 Task: Add Mrm Msm 1000 Mg to the cart.
Action: Mouse moved to (300, 153)
Screenshot: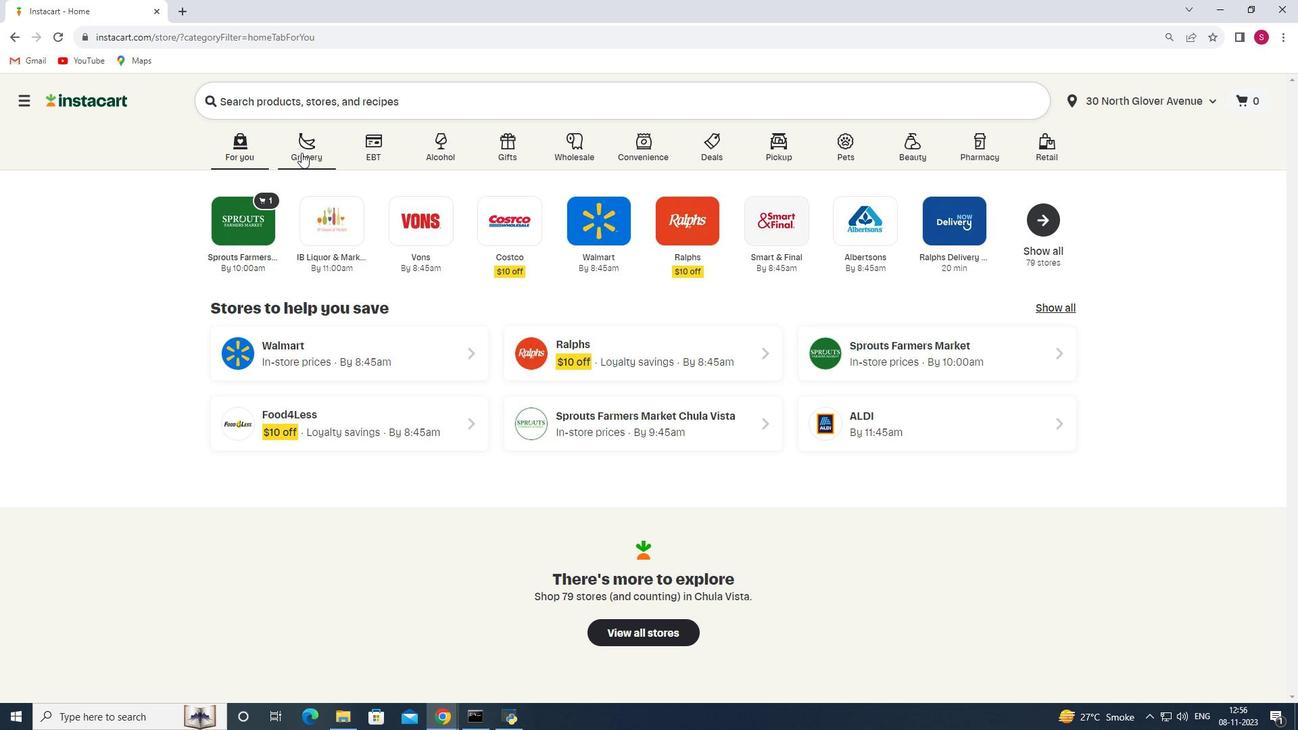 
Action: Mouse pressed left at (300, 153)
Screenshot: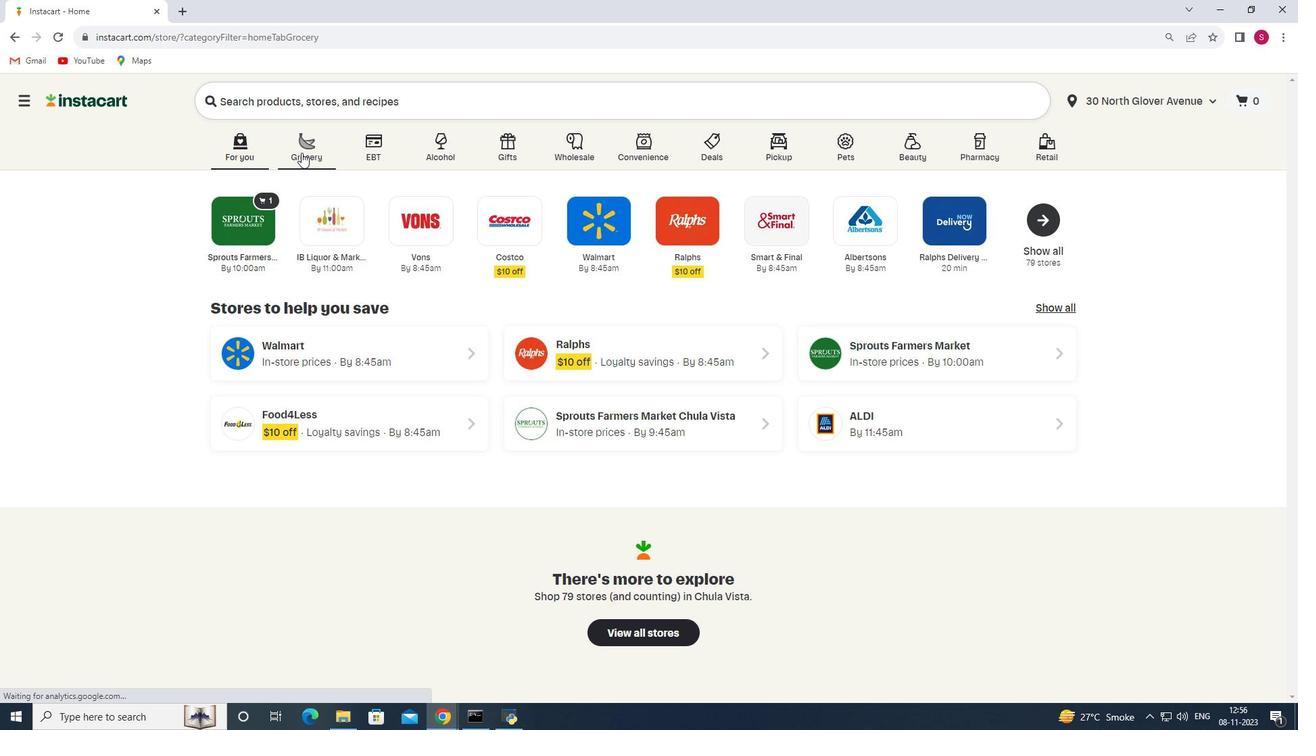 
Action: Mouse moved to (313, 400)
Screenshot: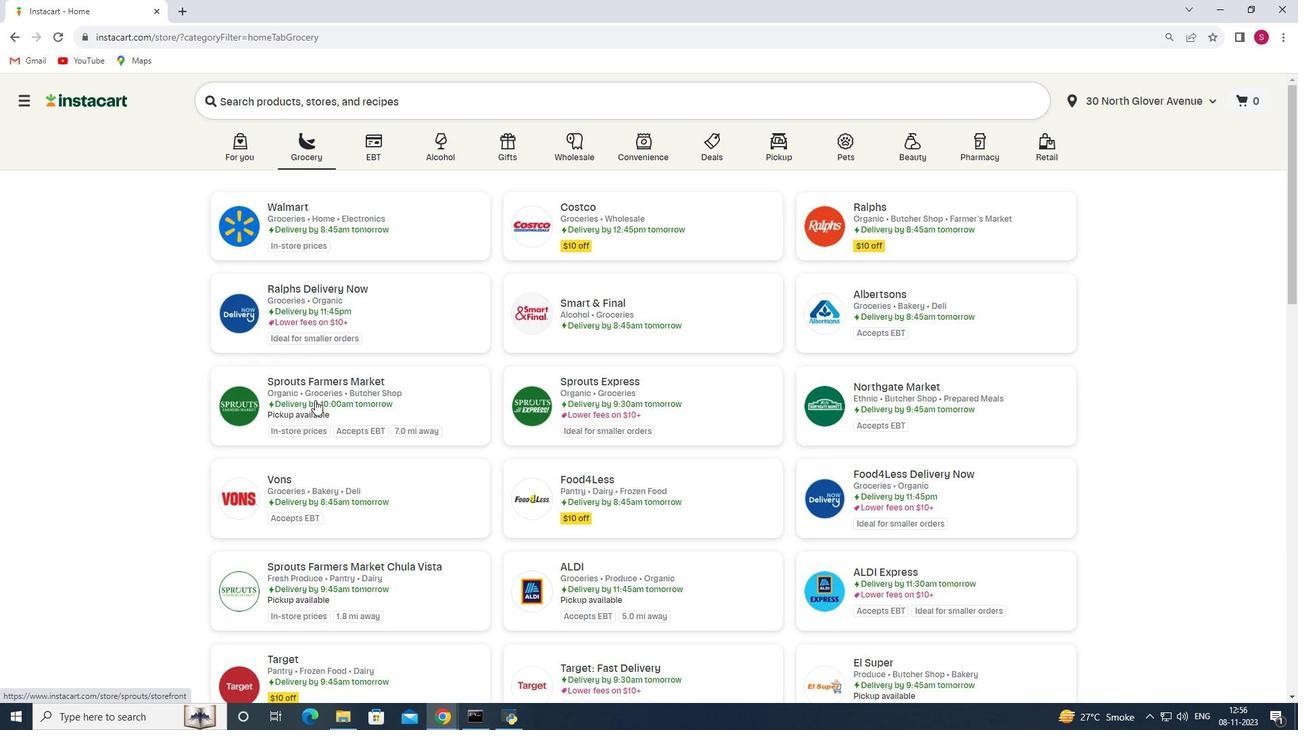 
Action: Mouse pressed left at (313, 400)
Screenshot: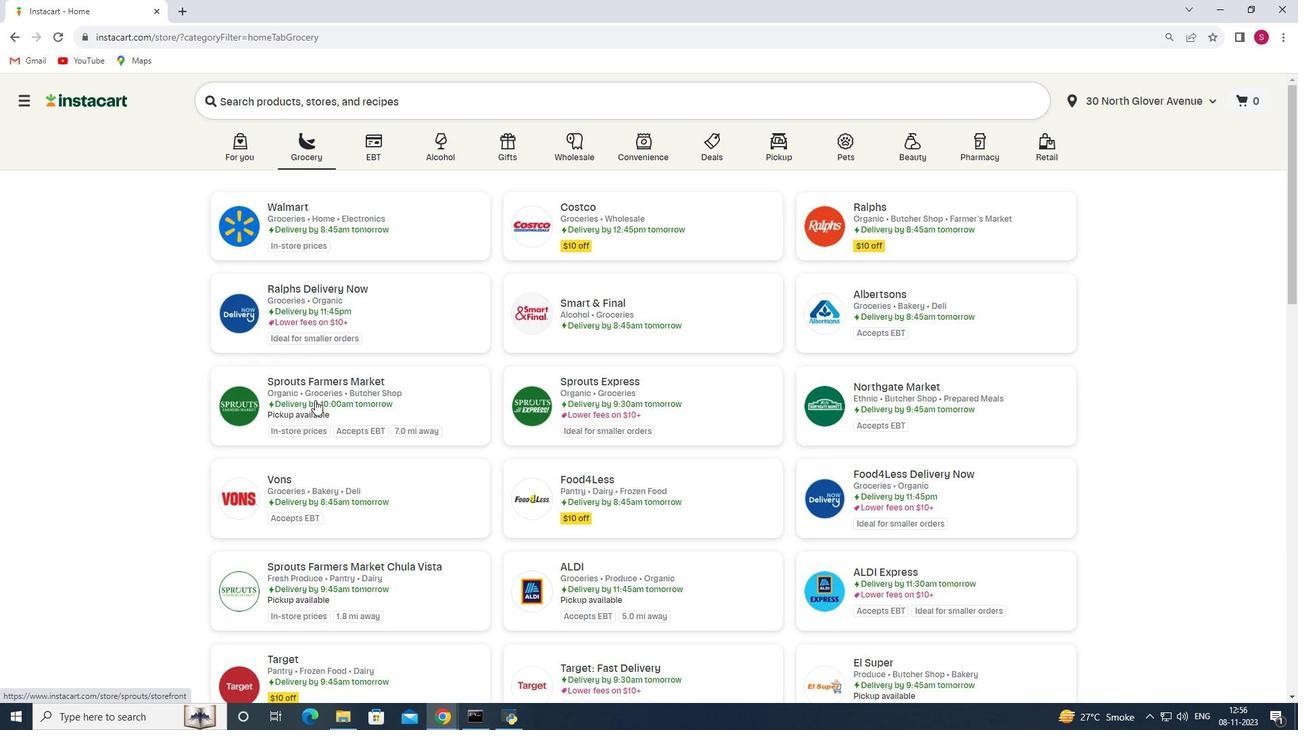 
Action: Mouse moved to (87, 413)
Screenshot: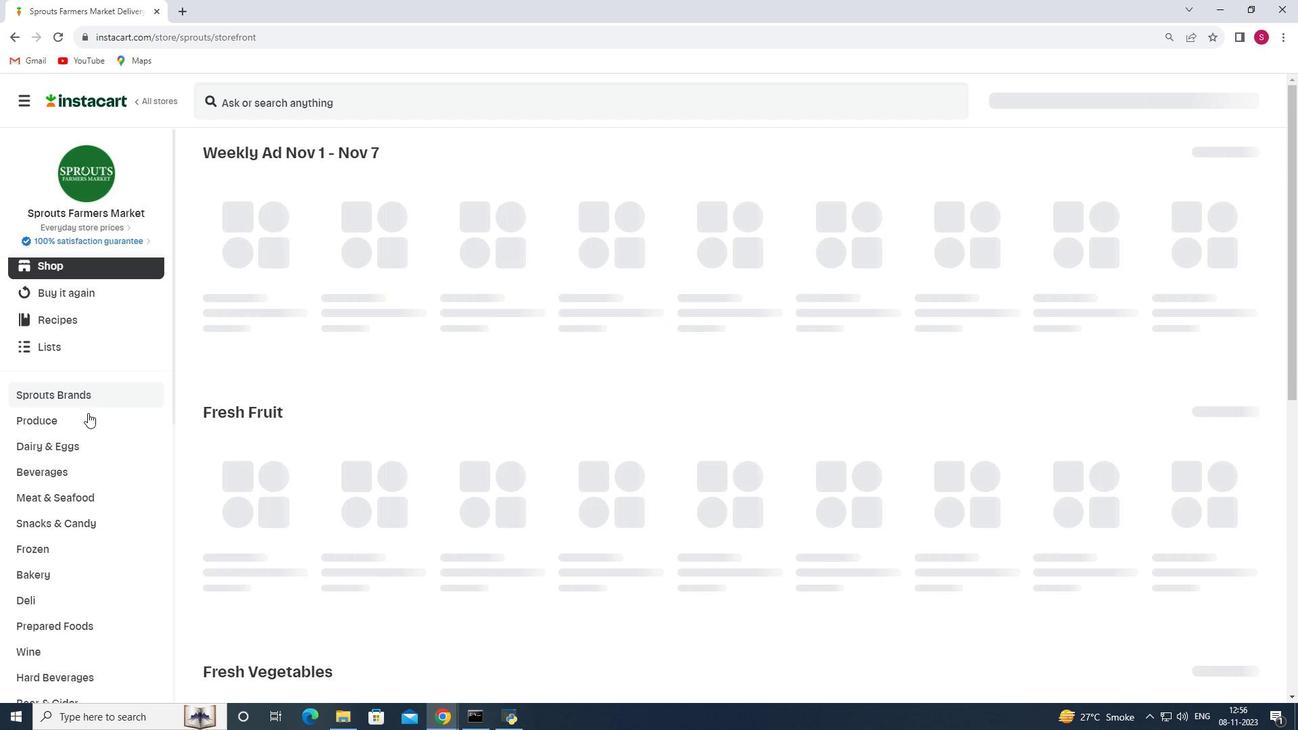 
Action: Mouse scrolled (87, 412) with delta (0, 0)
Screenshot: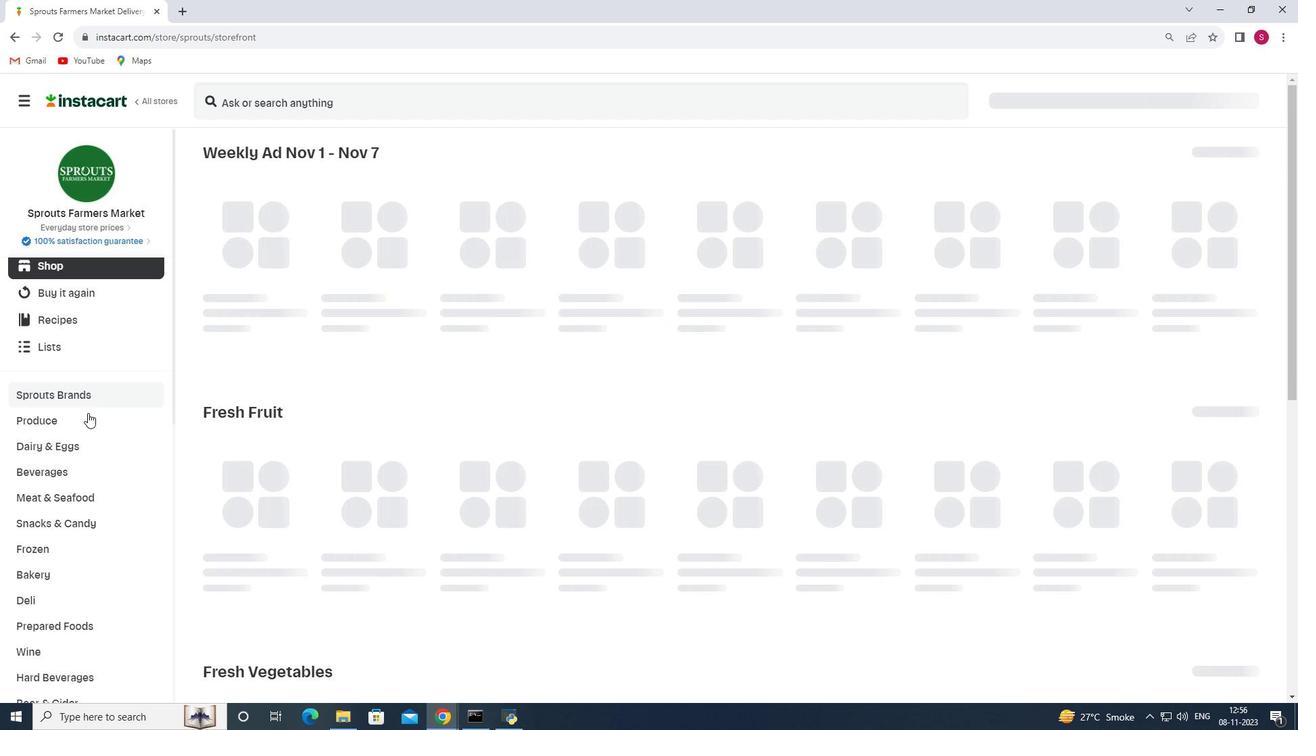 
Action: Mouse scrolled (87, 412) with delta (0, 0)
Screenshot: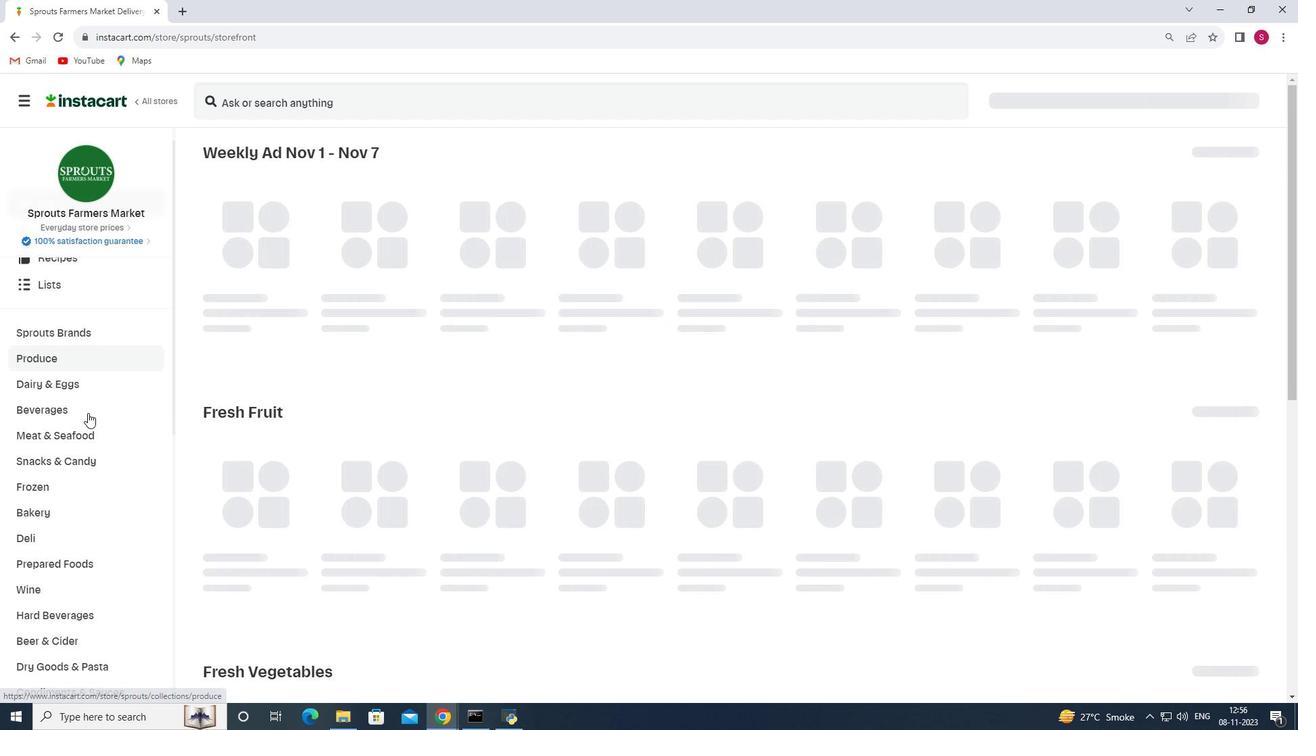 
Action: Mouse scrolled (87, 412) with delta (0, 0)
Screenshot: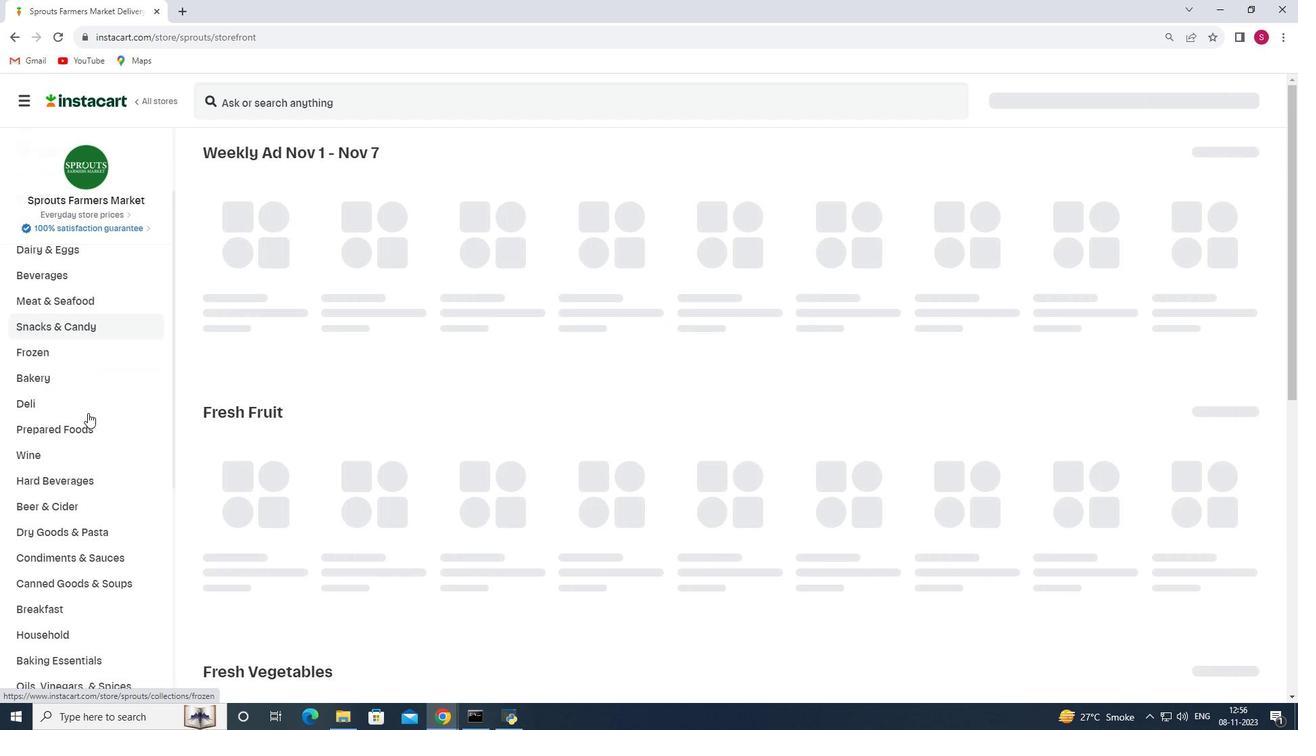 
Action: Mouse scrolled (87, 412) with delta (0, 0)
Screenshot: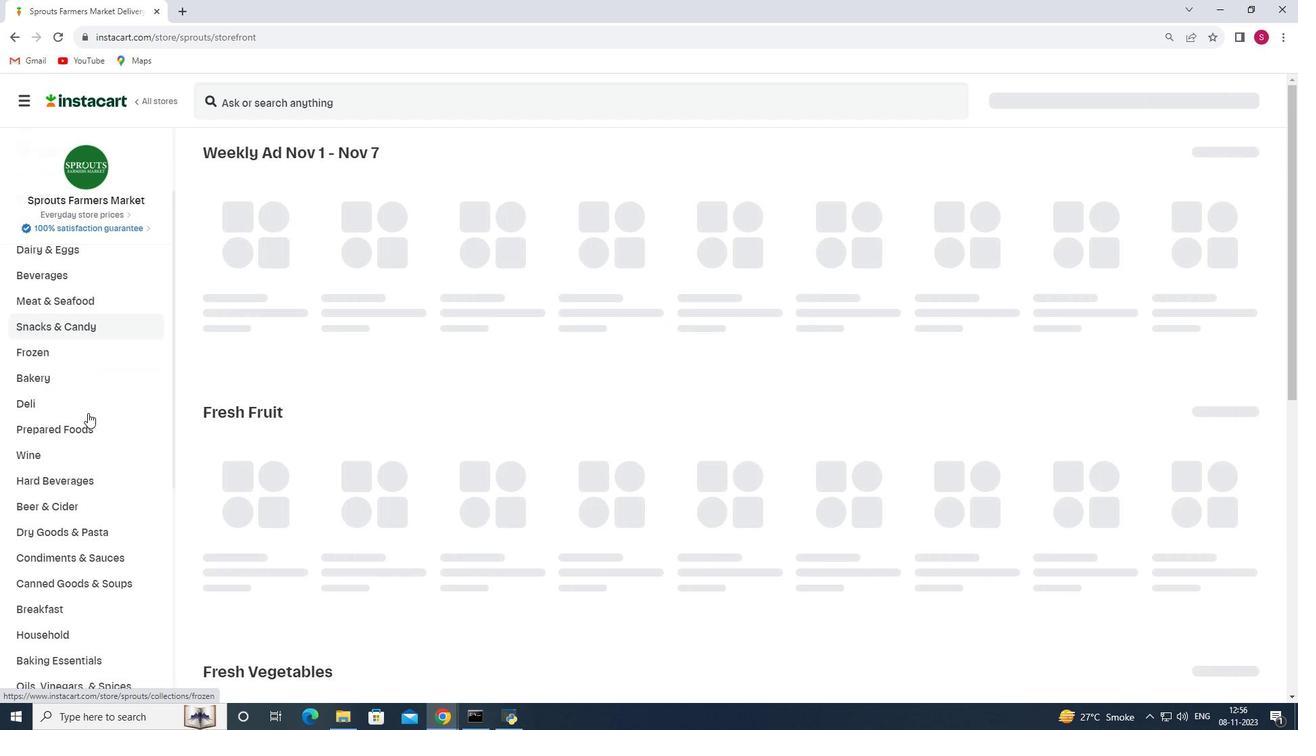 
Action: Mouse scrolled (87, 412) with delta (0, 0)
Screenshot: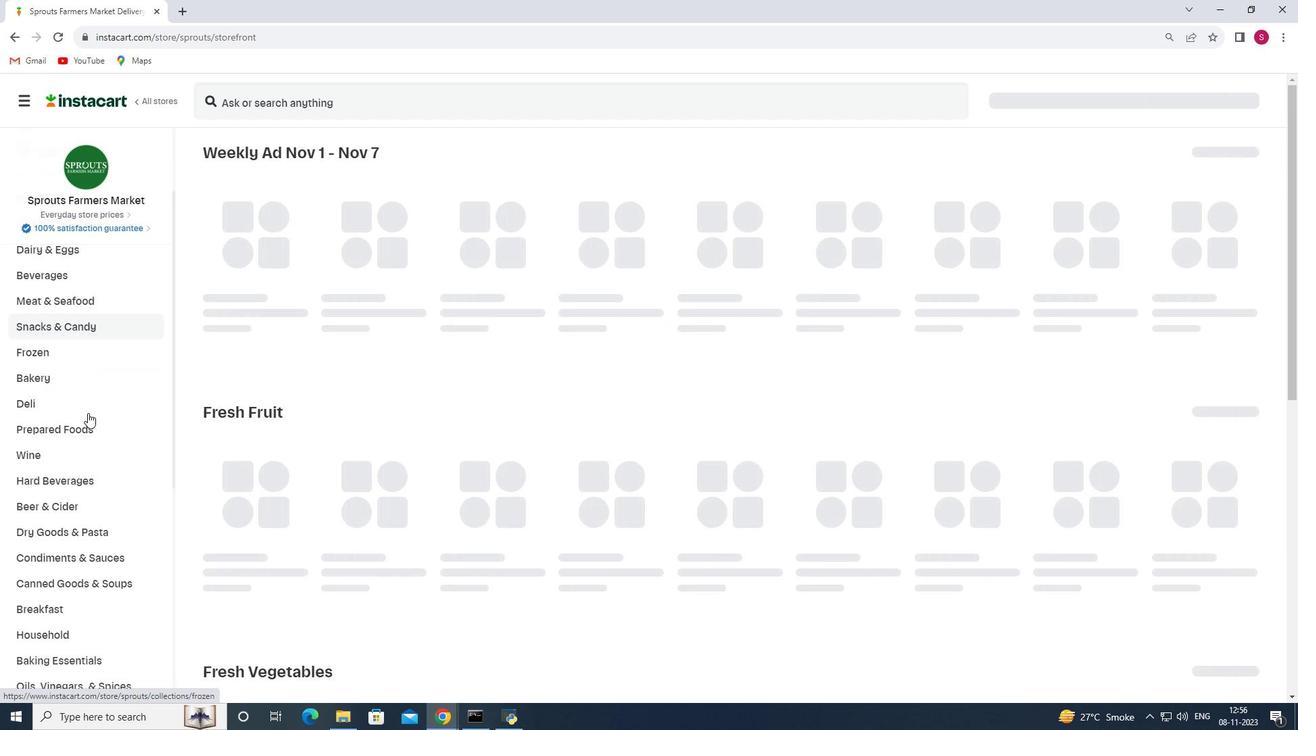 
Action: Mouse scrolled (87, 412) with delta (0, 0)
Screenshot: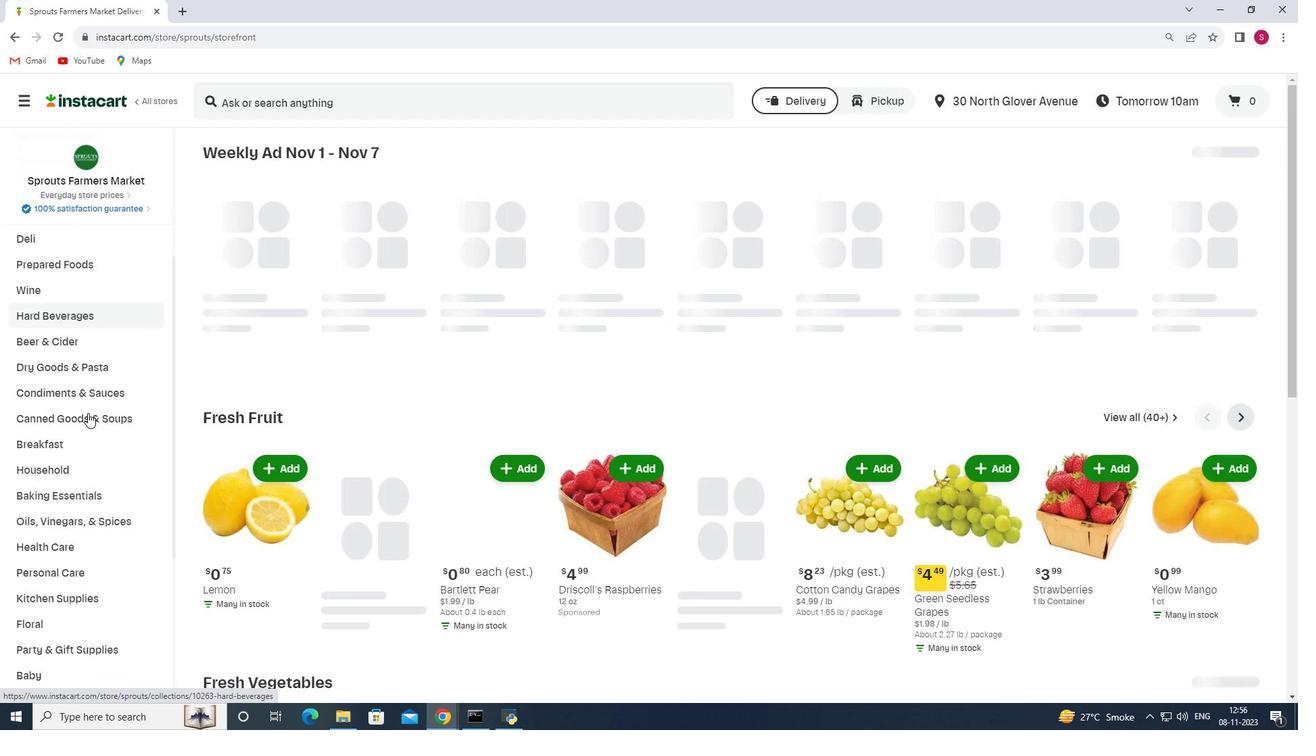 
Action: Mouse scrolled (87, 412) with delta (0, 0)
Screenshot: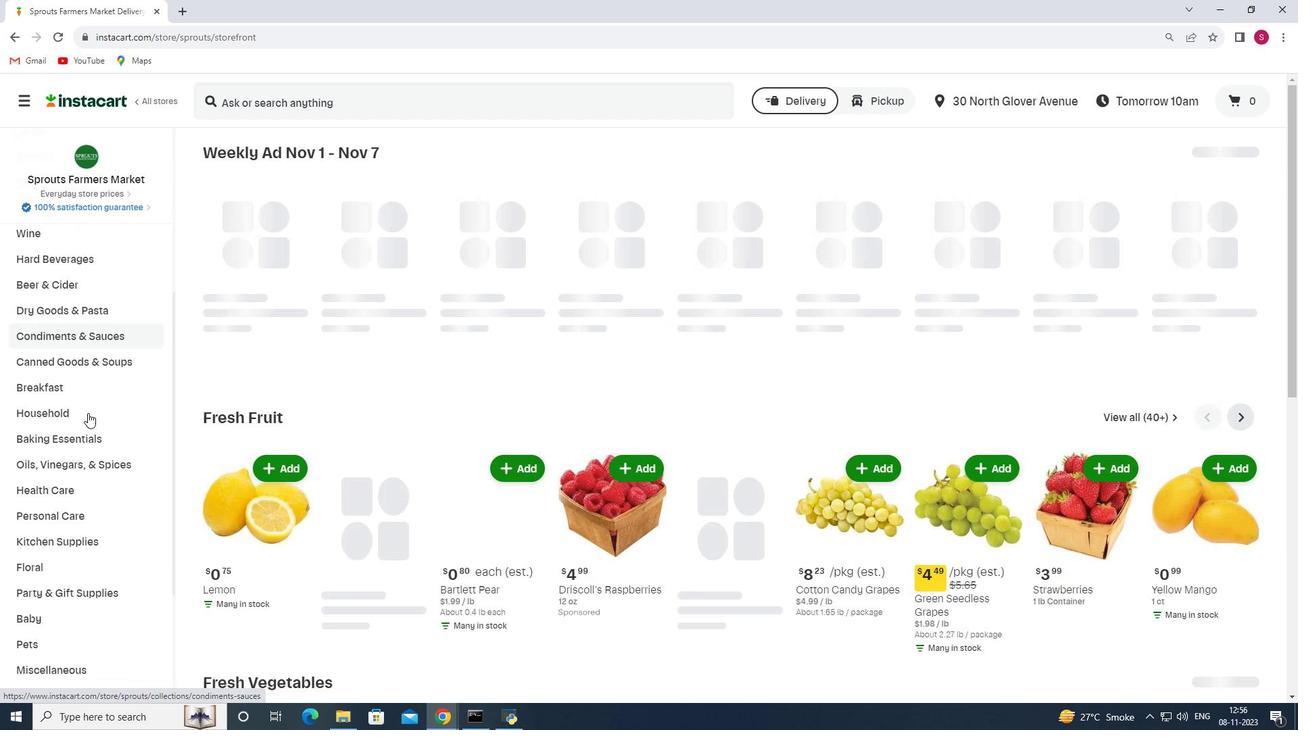 
Action: Mouse moved to (65, 442)
Screenshot: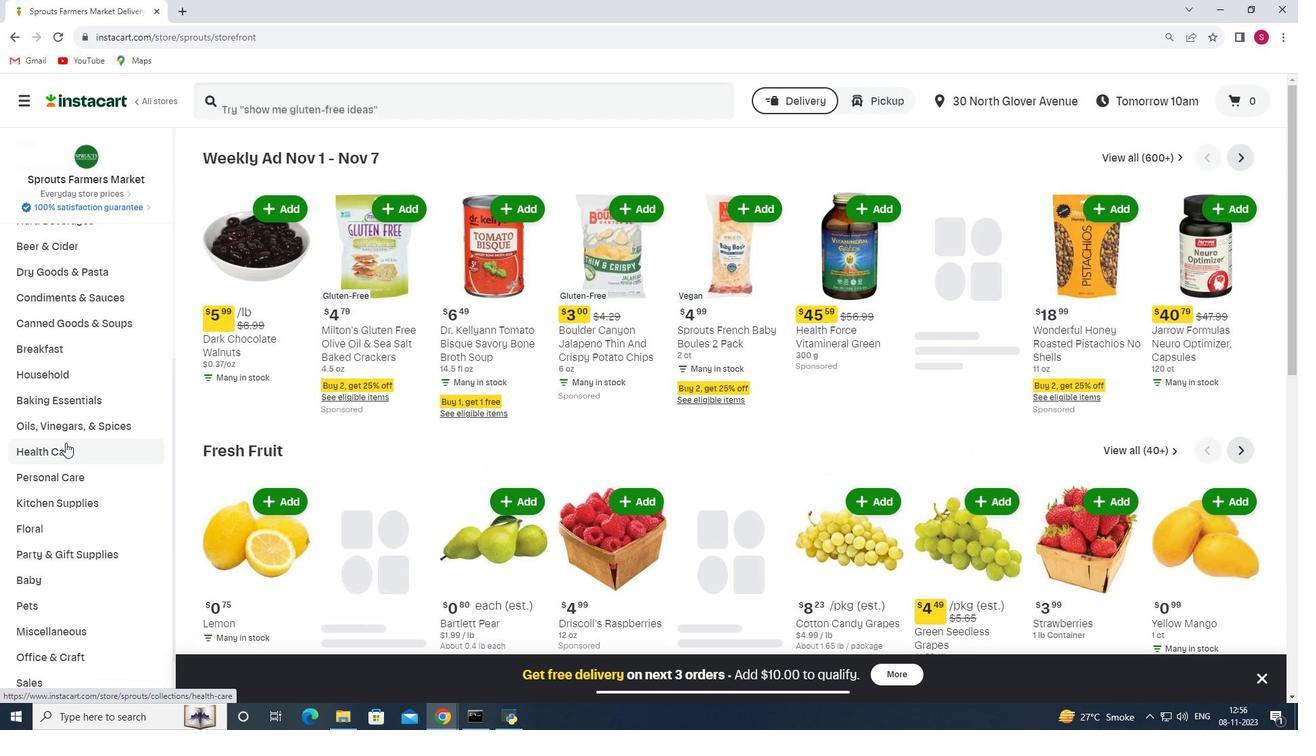 
Action: Mouse pressed left at (65, 442)
Screenshot: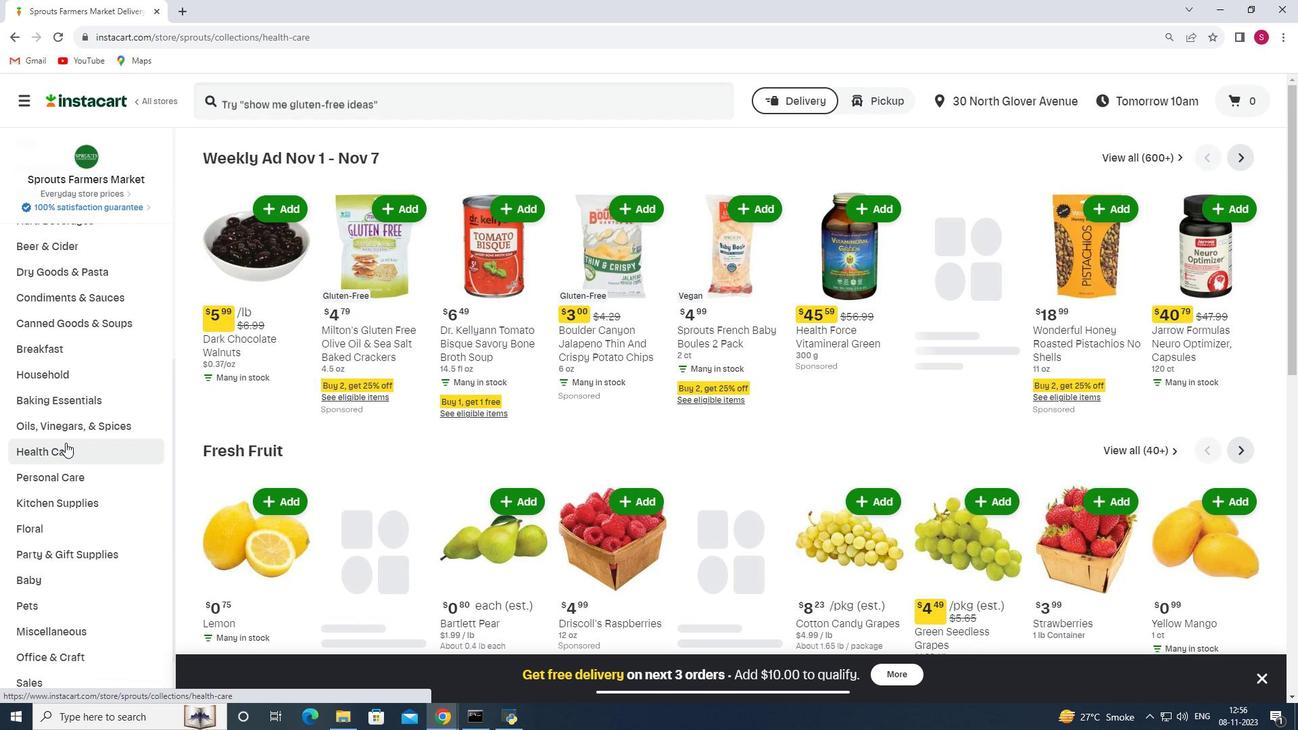 
Action: Mouse moved to (499, 191)
Screenshot: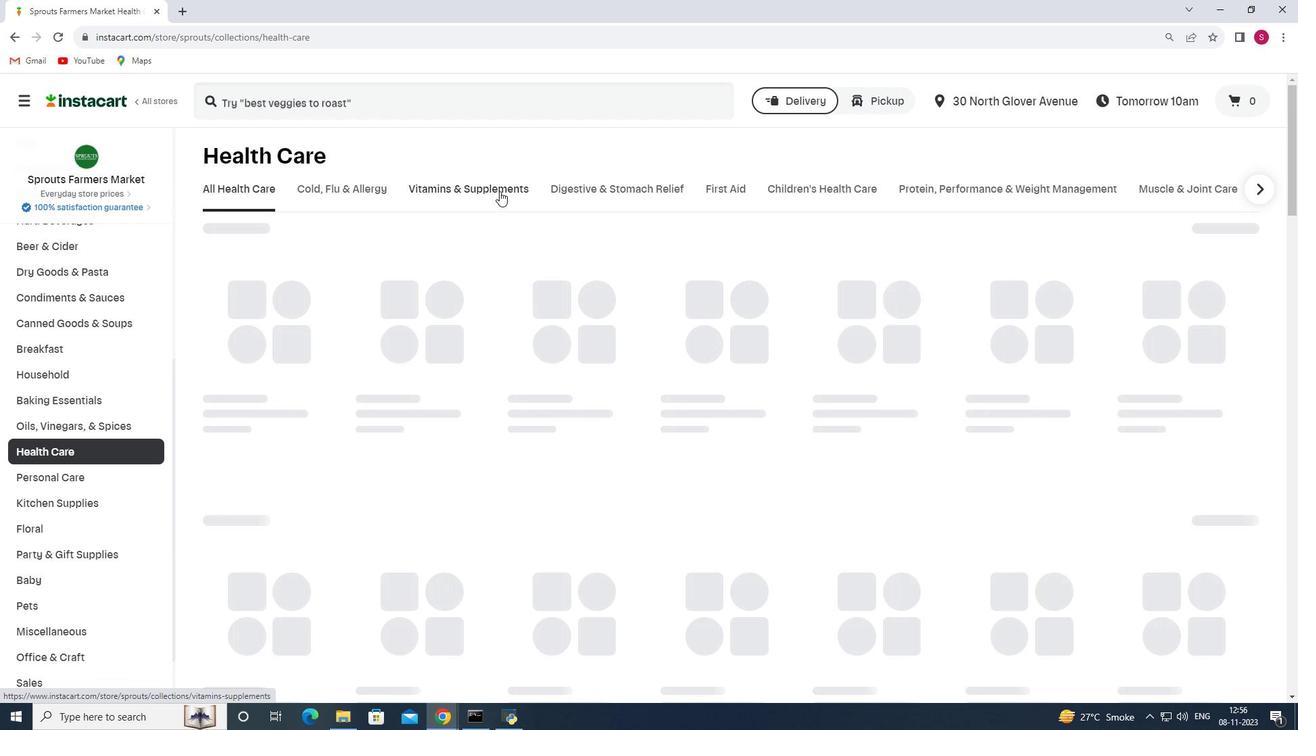 
Action: Mouse pressed left at (499, 191)
Screenshot: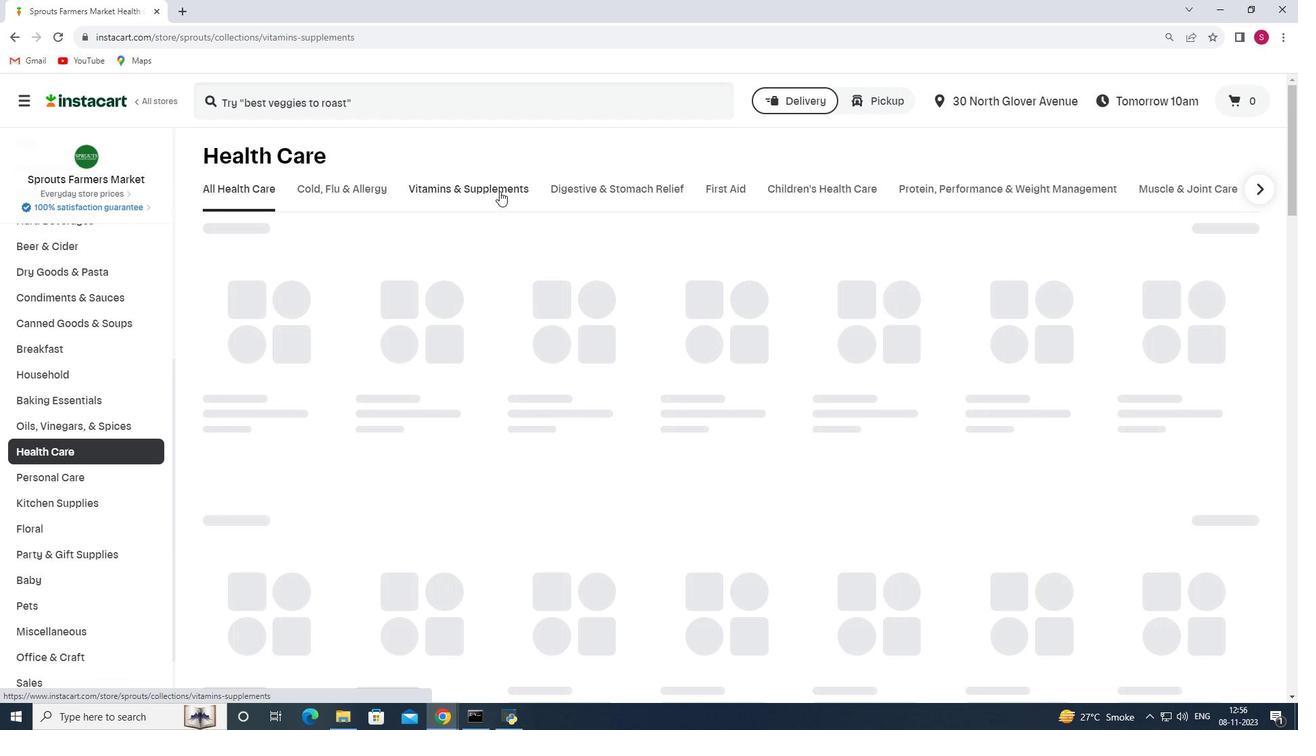 
Action: Mouse moved to (1256, 256)
Screenshot: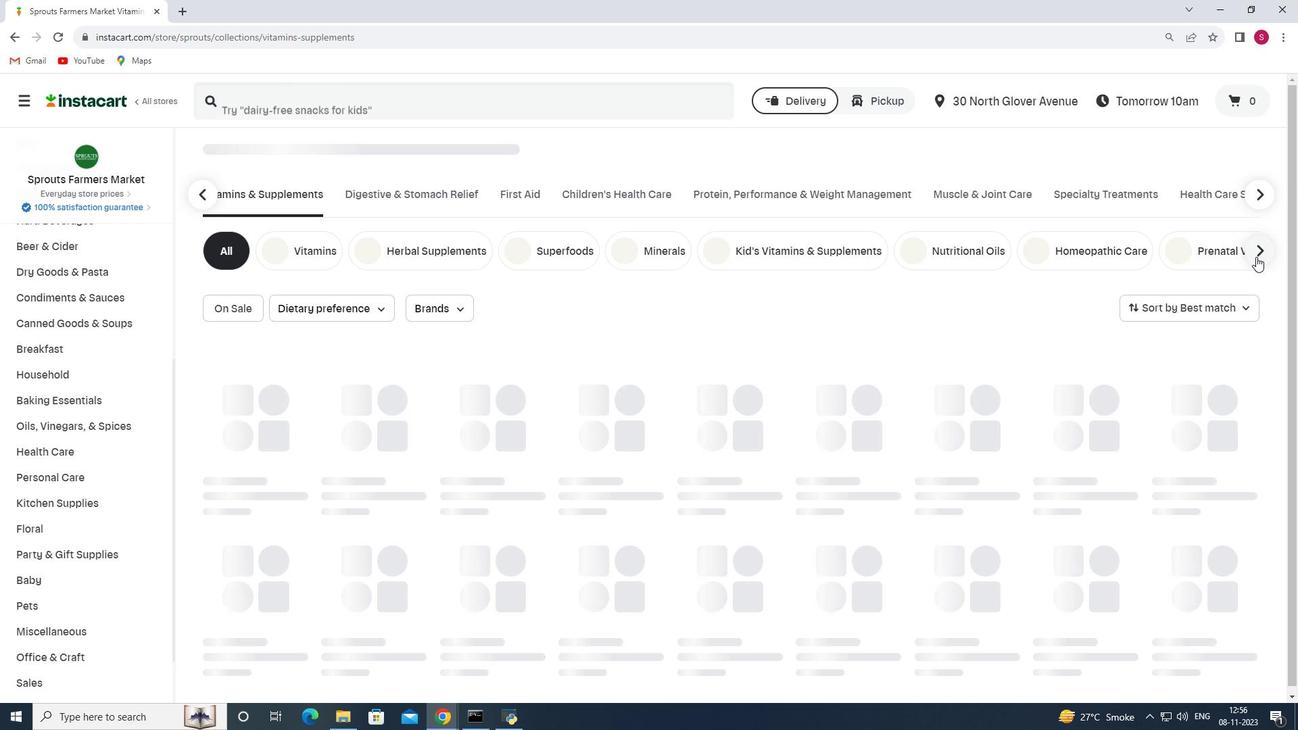 
Action: Mouse pressed left at (1256, 256)
Screenshot: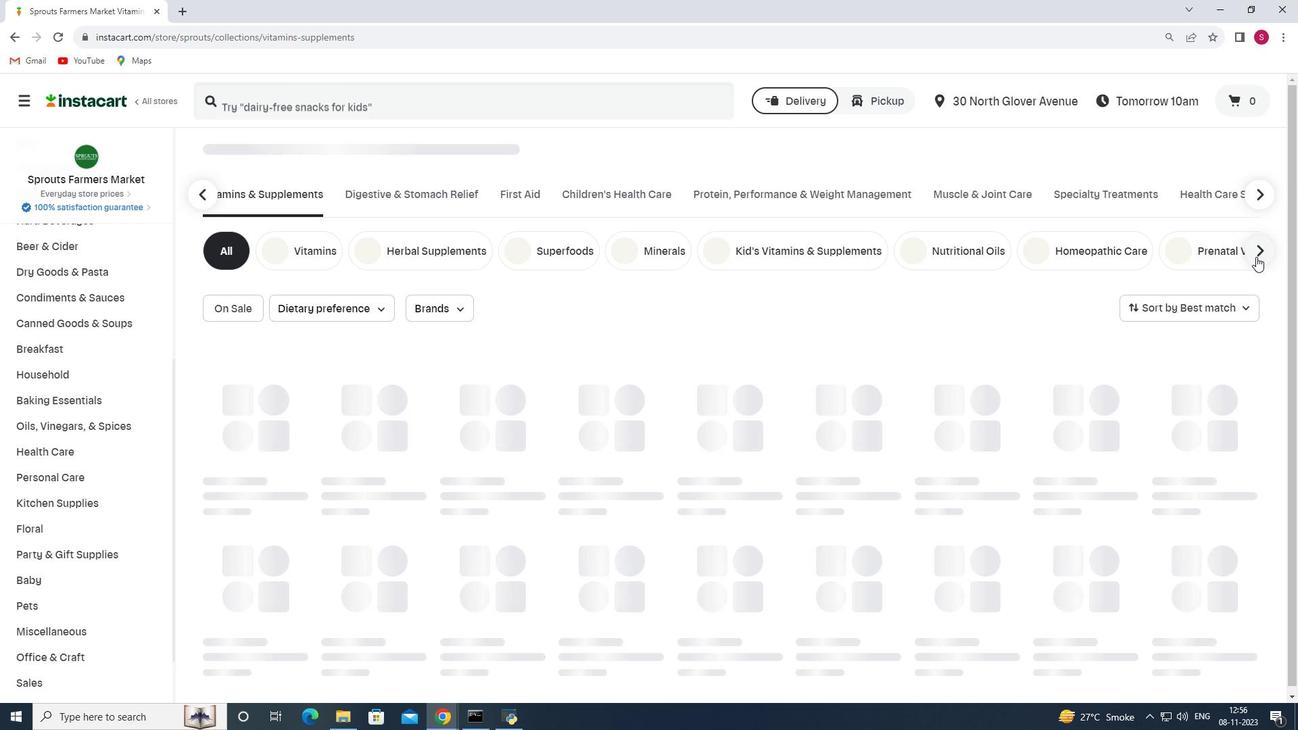 
Action: Mouse moved to (998, 254)
Screenshot: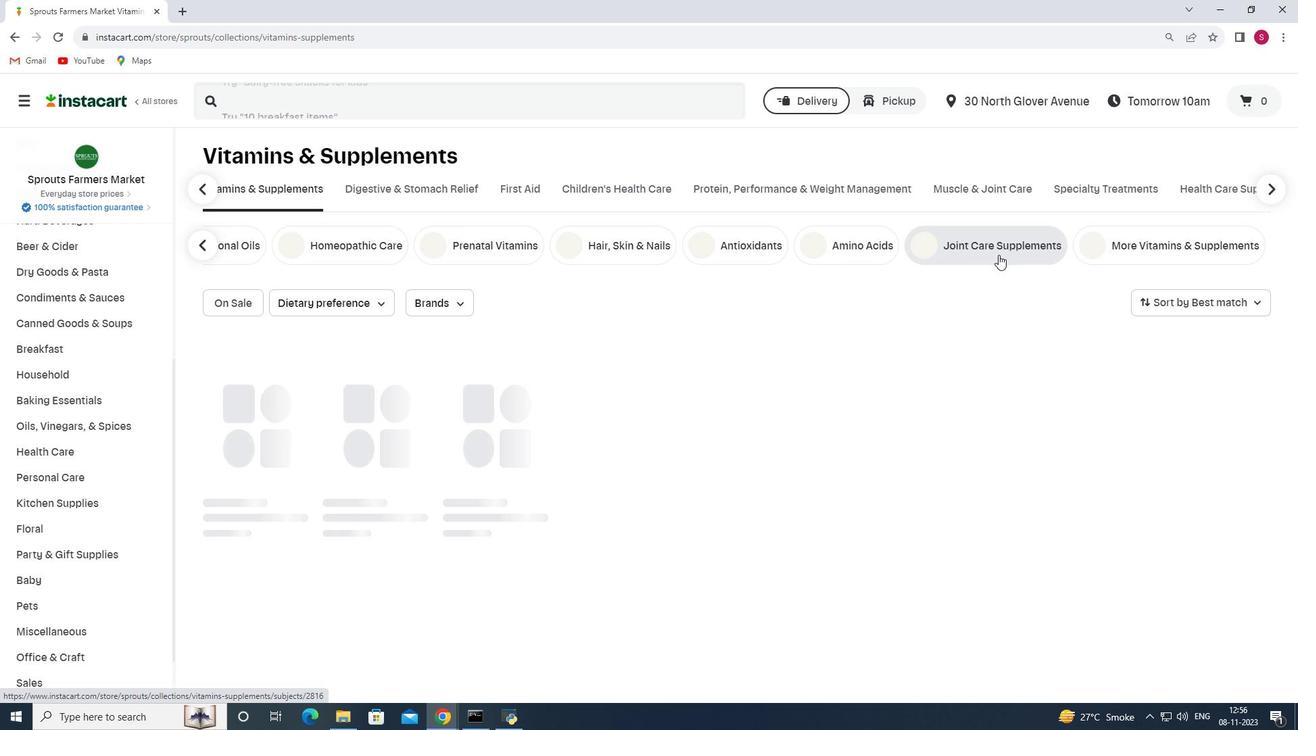 
Action: Mouse pressed left at (998, 254)
Screenshot: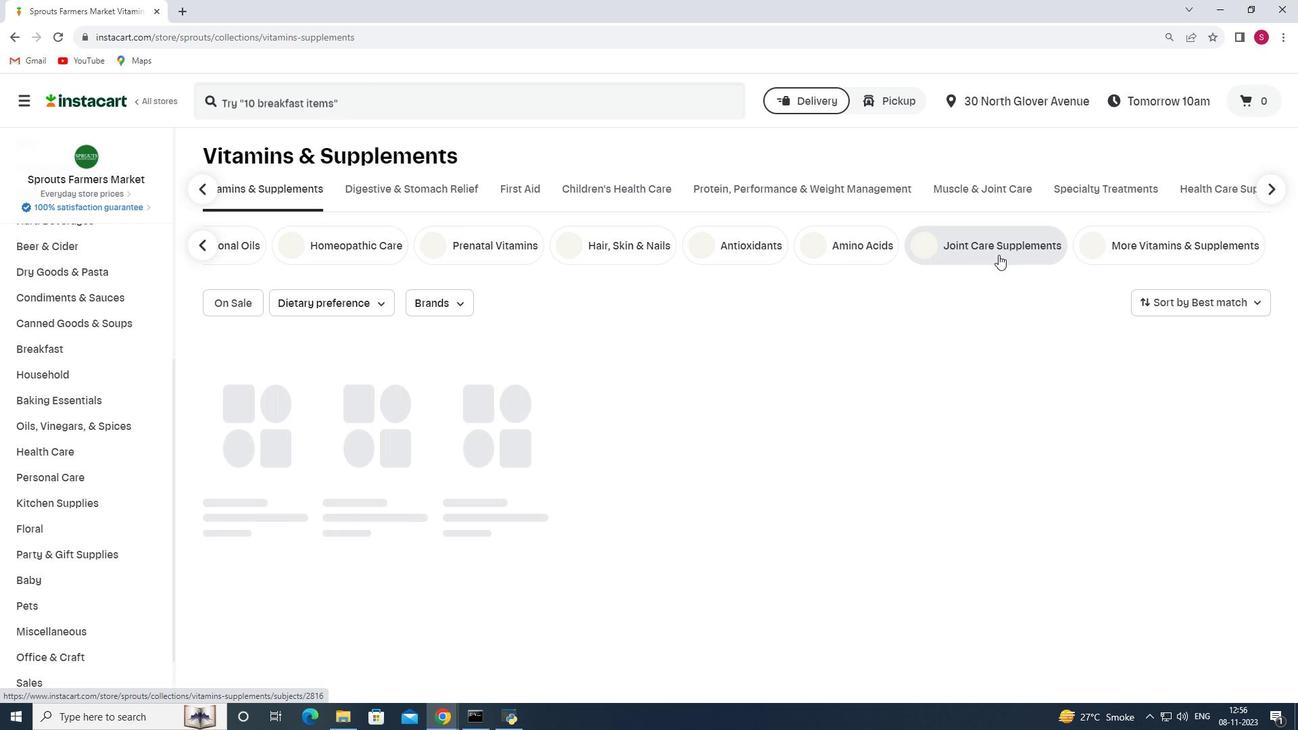 
Action: Mouse moved to (343, 97)
Screenshot: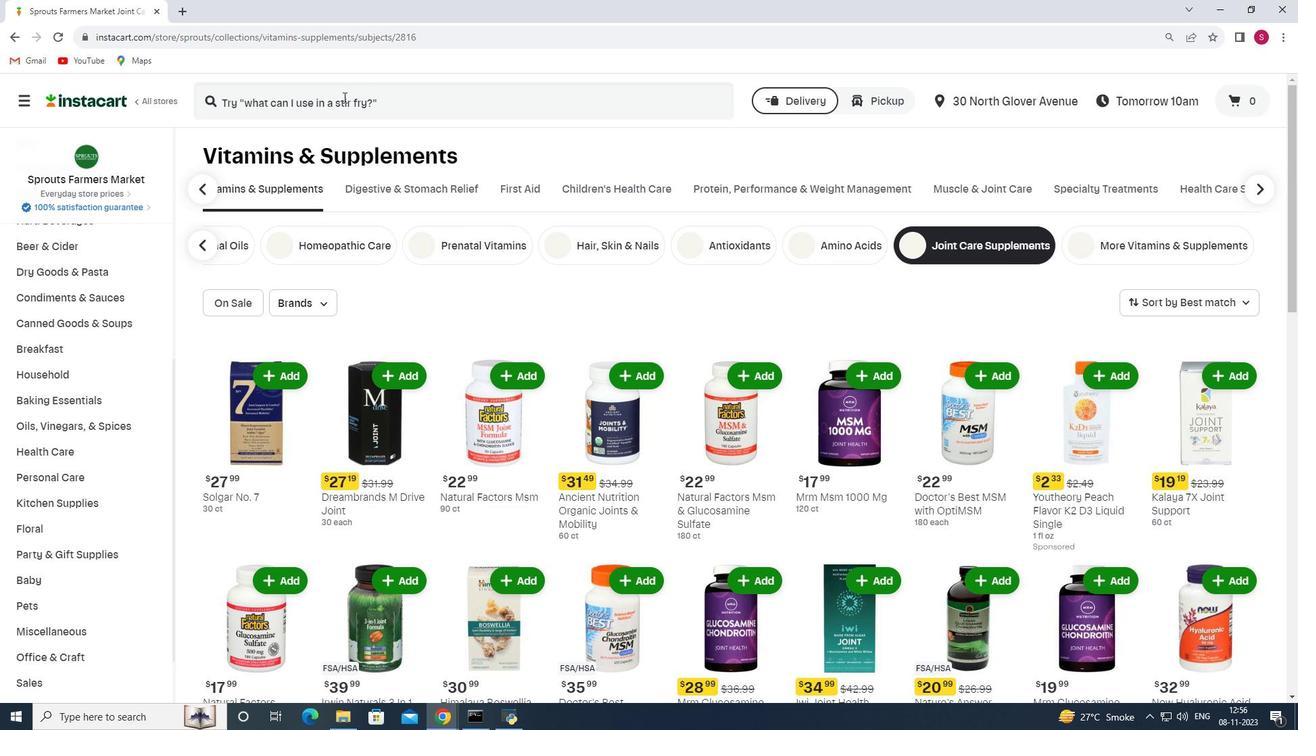 
Action: Mouse pressed left at (343, 97)
Screenshot: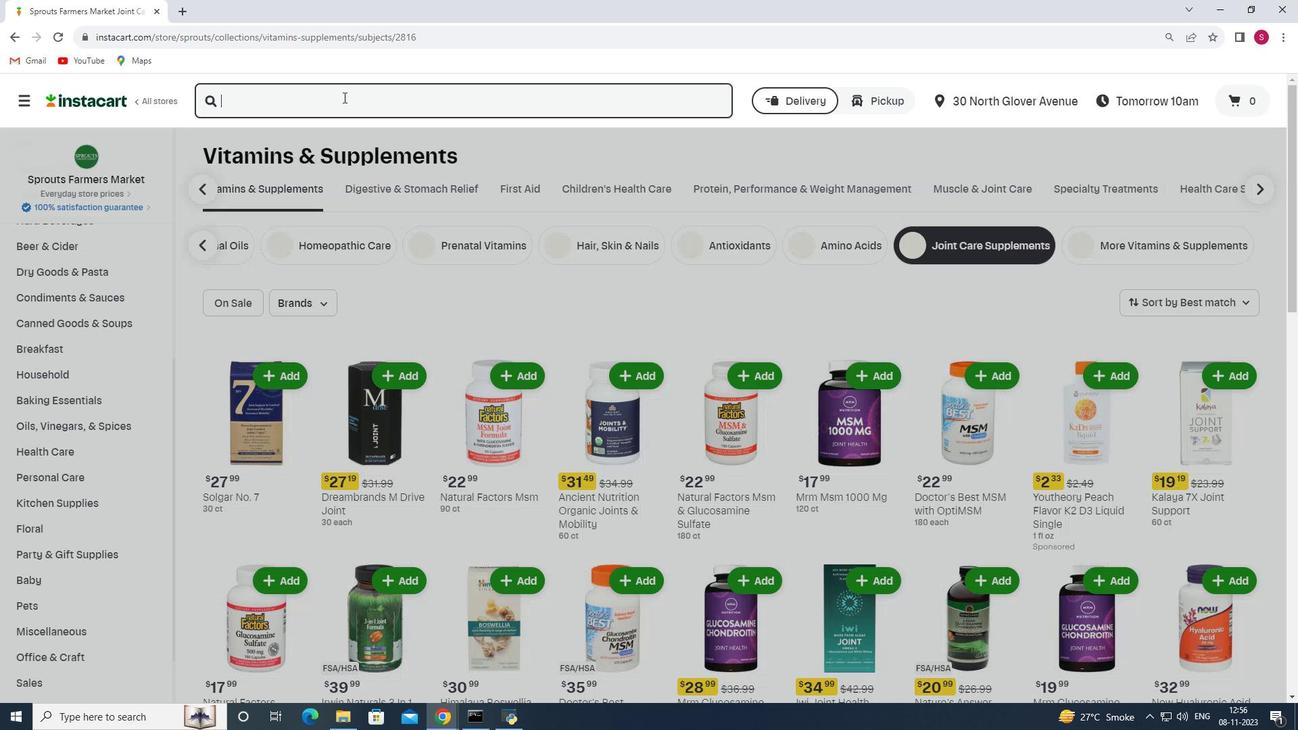 
Action: Key pressed <Key.shift>Mrm<Key.space><Key.shift>Msm<Key.space>1000<Key.space><Key.shift>Mg<Key.enter>
Screenshot: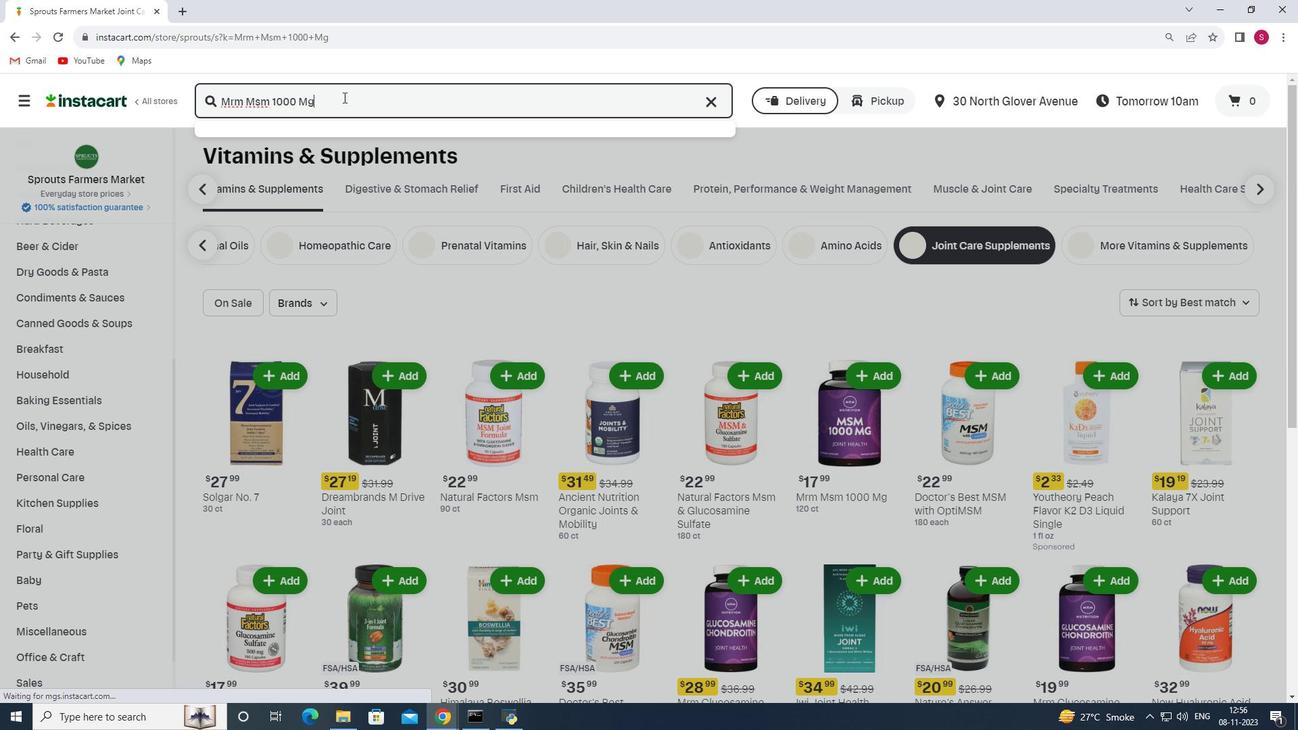 
Action: Mouse moved to (364, 236)
Screenshot: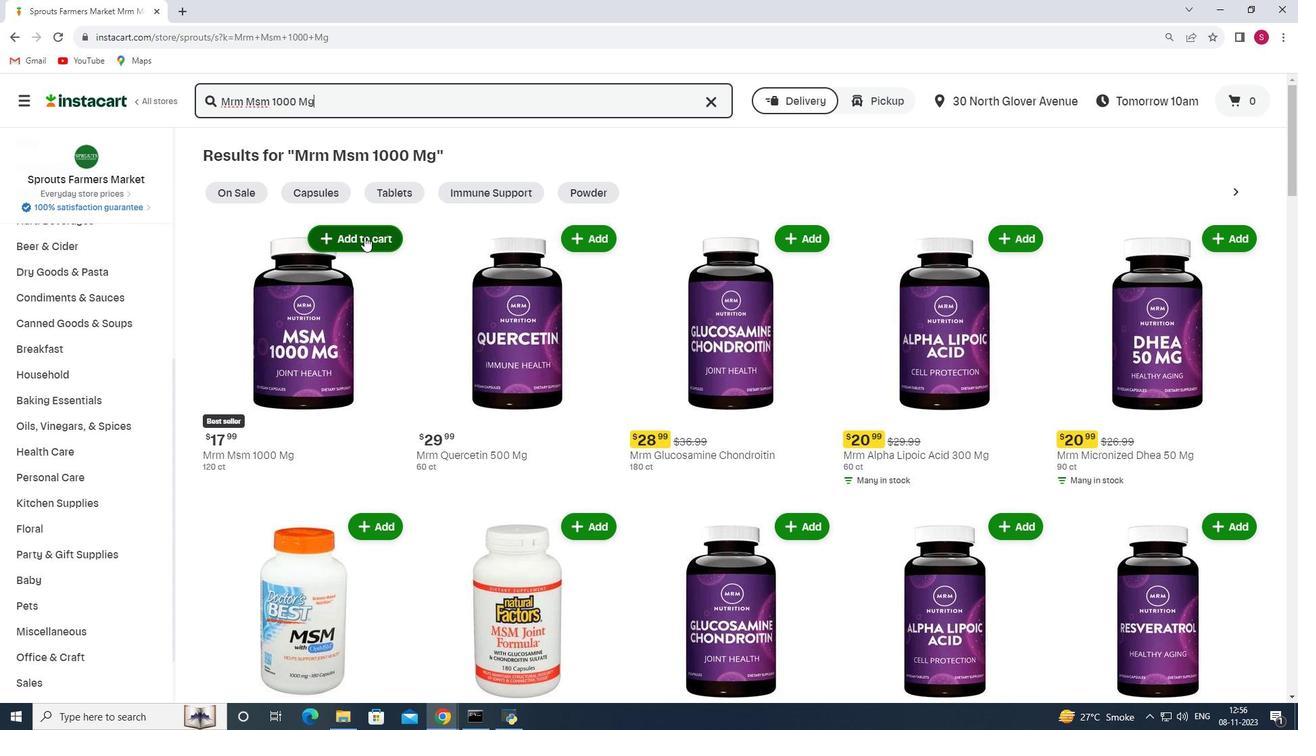 
Action: Mouse pressed left at (364, 236)
Screenshot: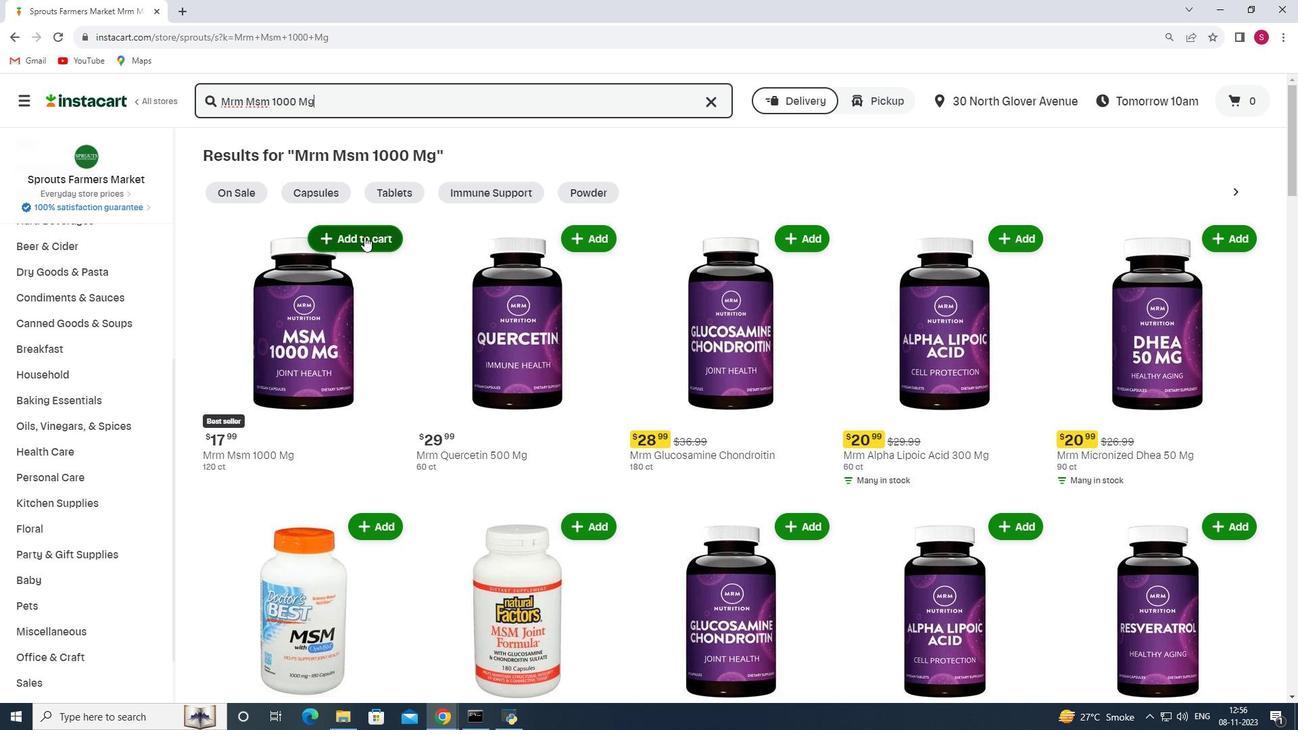 
Action: Mouse moved to (365, 252)
Screenshot: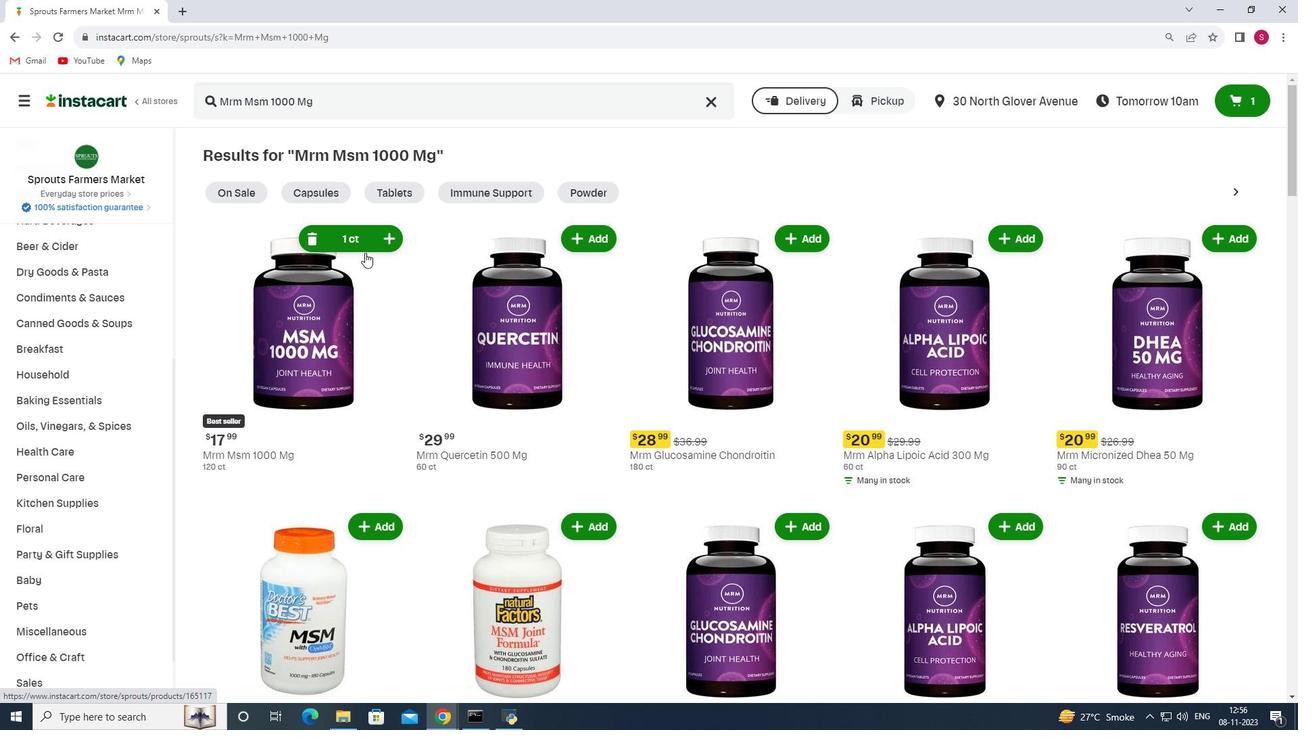 
